 Task: For heading Use Montserrat with yellow colour.  font size for heading18,  'Change the font style of data to'Montserrat and font size to 9,  Change the alignment of both headline & data to Align right In the sheet  Attendance Sheet for Weekly Trackingbook
Action: Mouse moved to (85, 158)
Screenshot: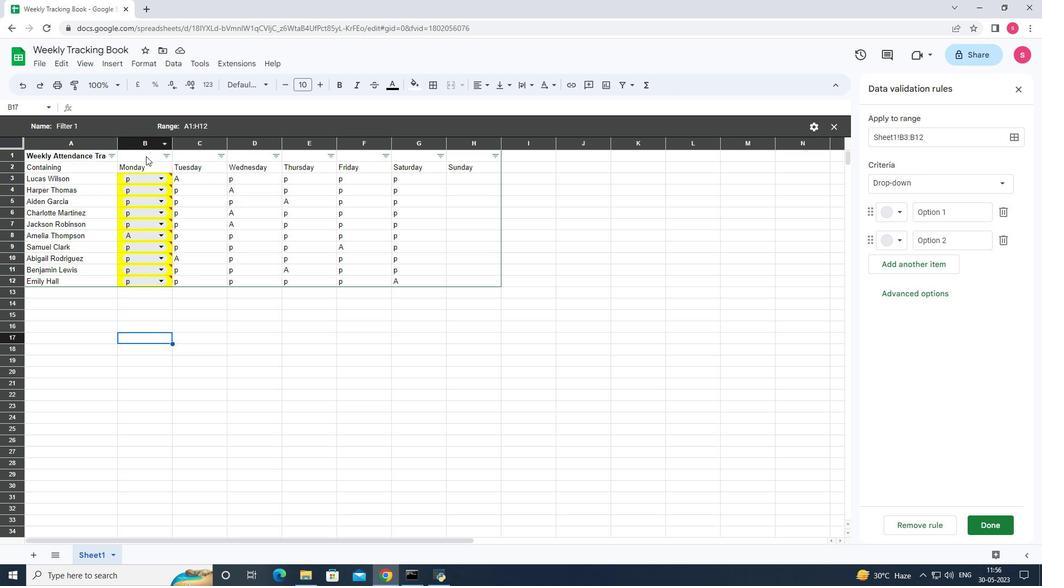 
Action: Mouse pressed left at (85, 158)
Screenshot: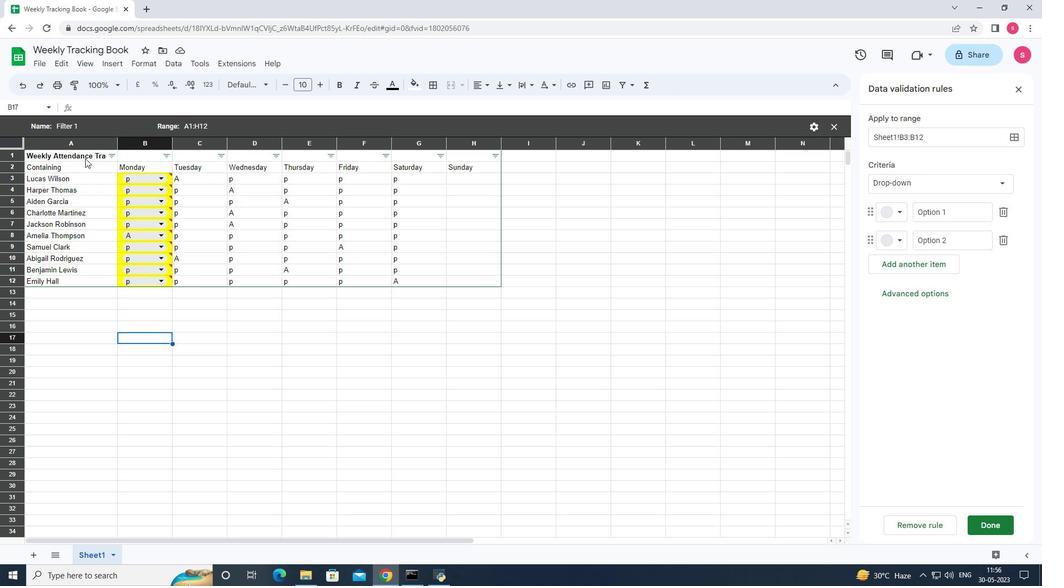 
Action: Mouse moved to (265, 84)
Screenshot: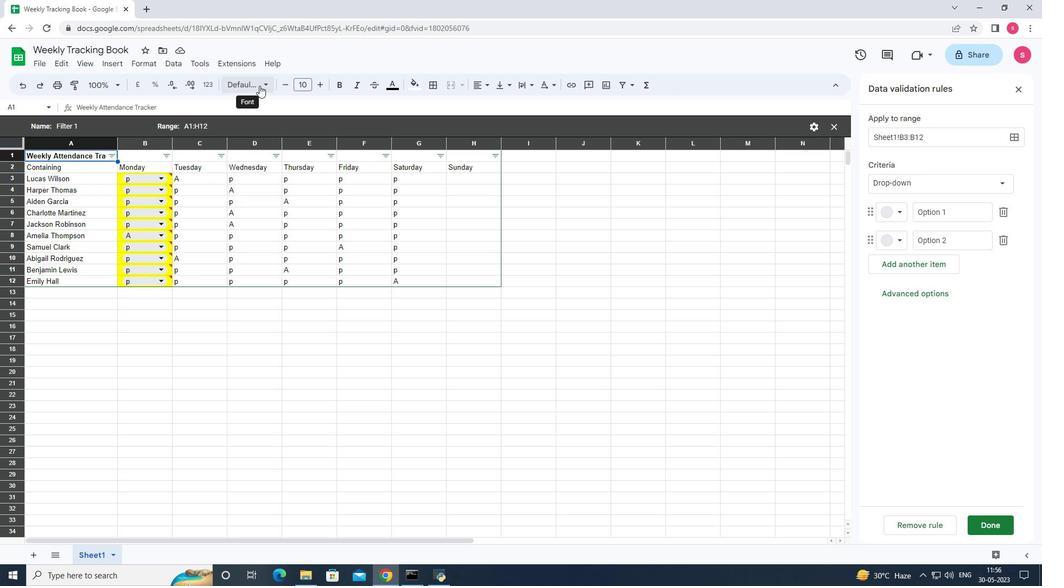 
Action: Mouse pressed left at (265, 84)
Screenshot: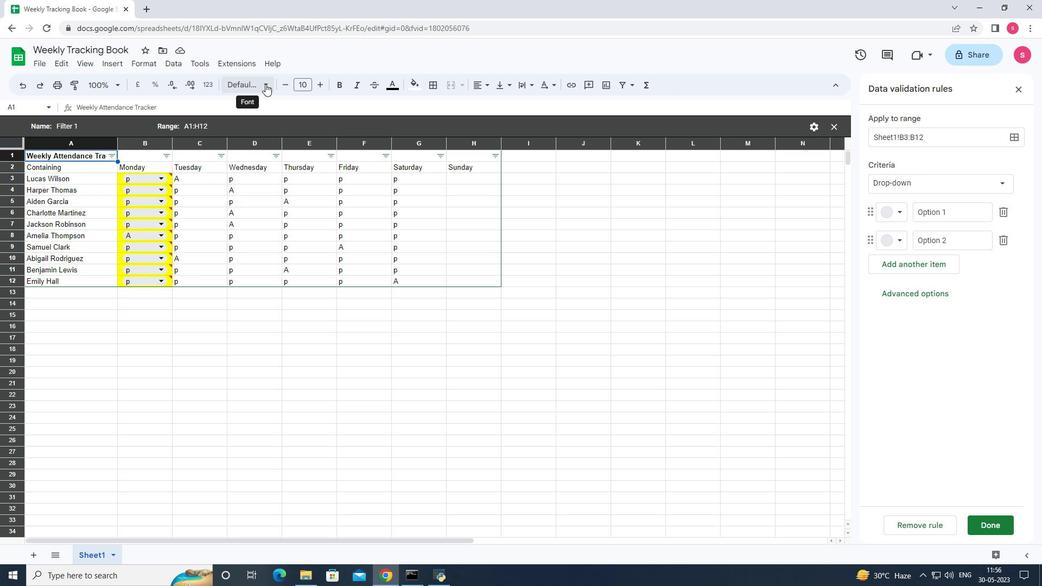
Action: Mouse moved to (271, 520)
Screenshot: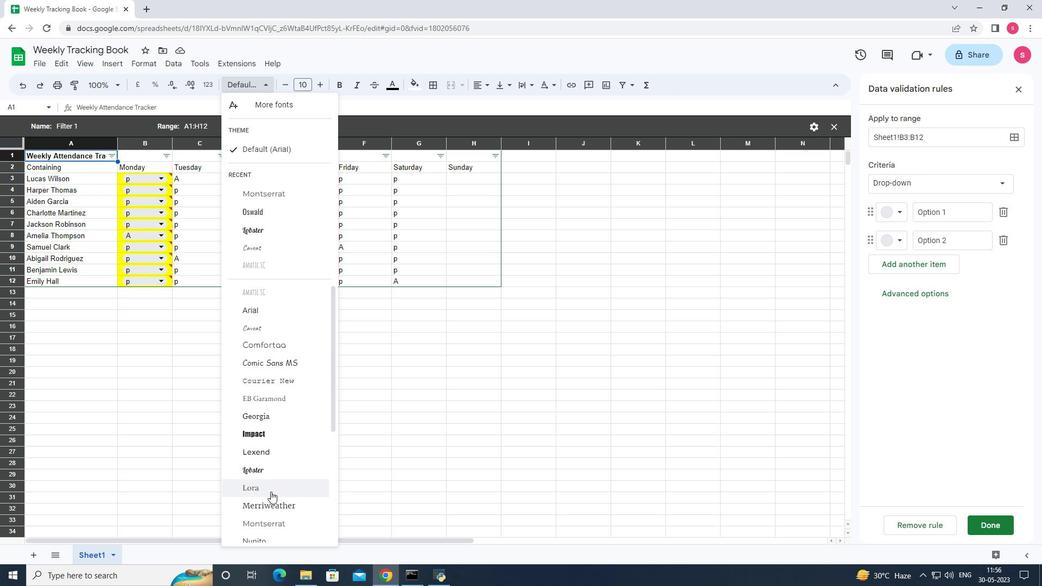 
Action: Mouse pressed left at (271, 520)
Screenshot: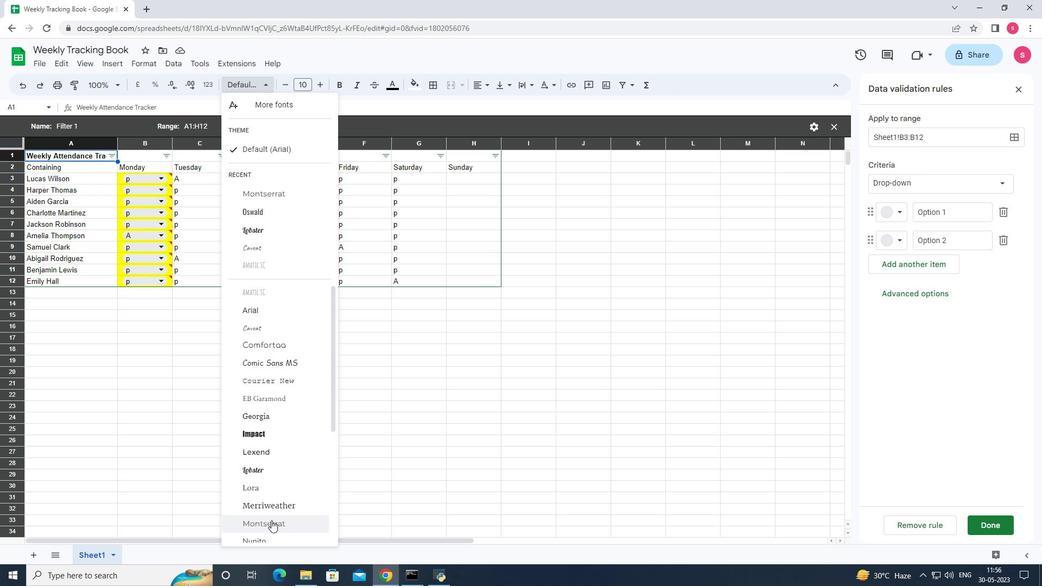 
Action: Mouse moved to (396, 87)
Screenshot: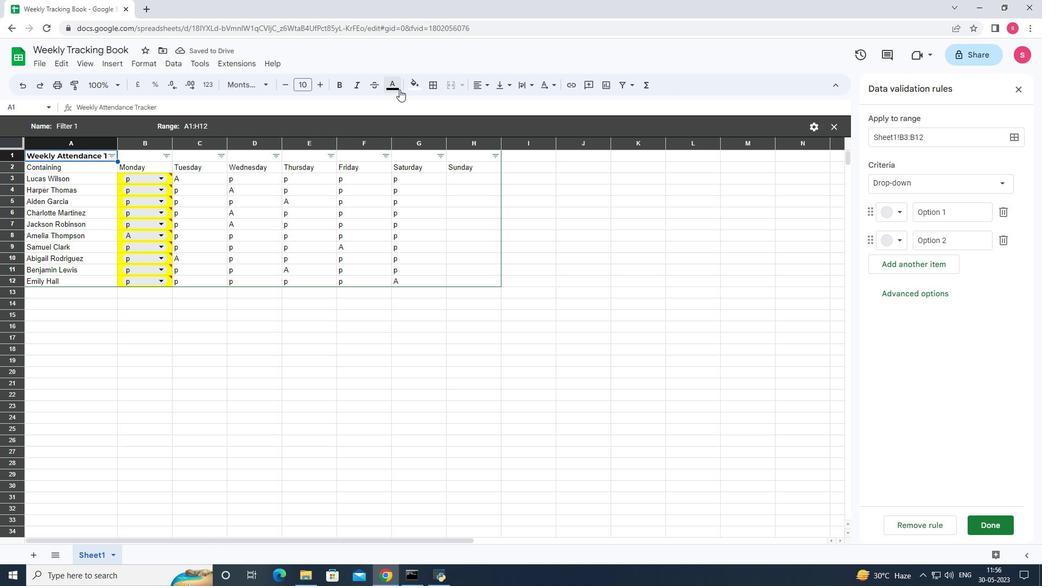 
Action: Mouse pressed left at (396, 87)
Screenshot: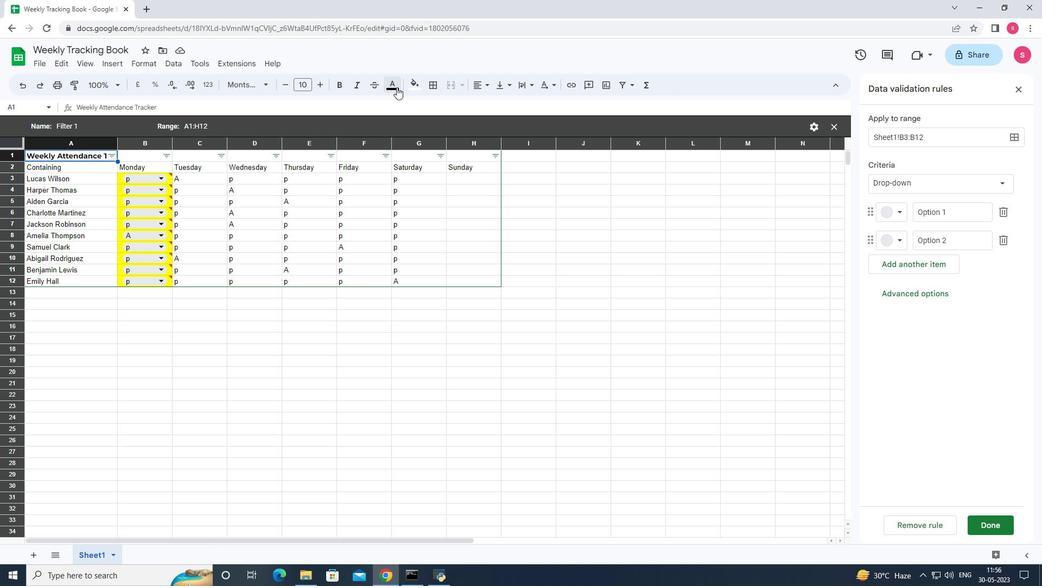 
Action: Mouse moved to (433, 137)
Screenshot: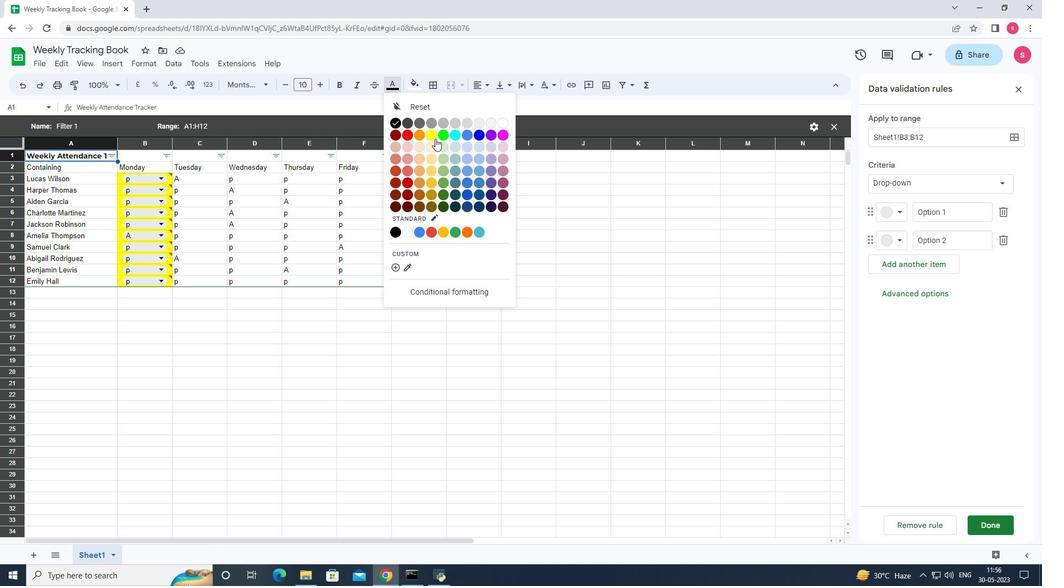 
Action: Mouse pressed left at (433, 137)
Screenshot: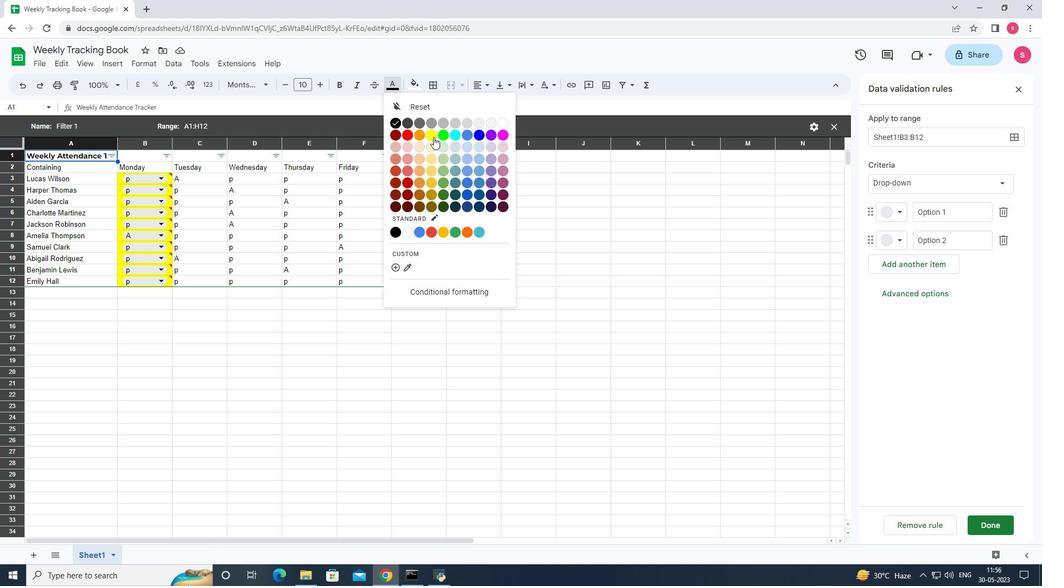 
Action: Mouse moved to (320, 85)
Screenshot: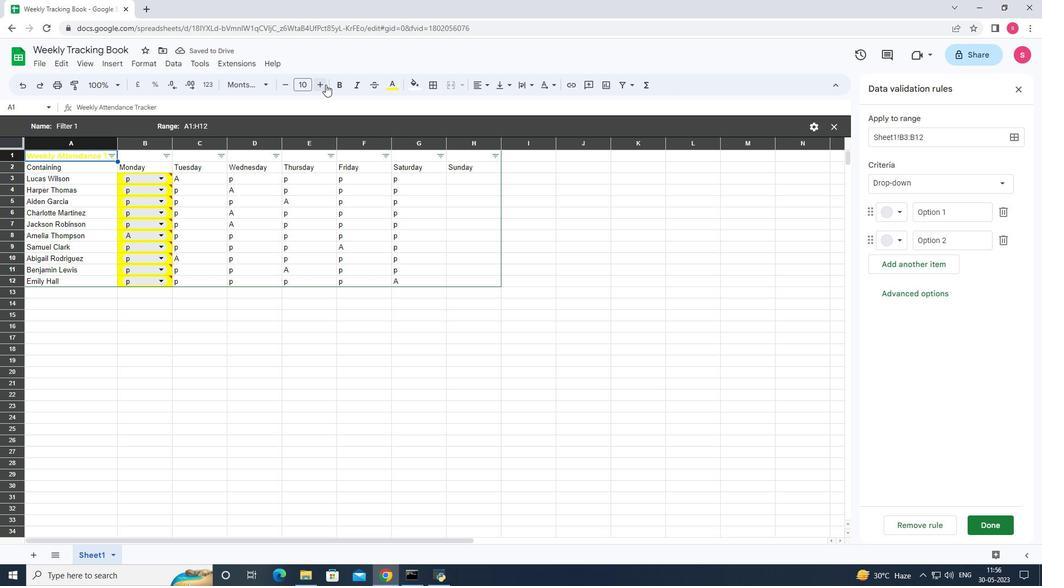 
Action: Mouse pressed left at (320, 85)
Screenshot: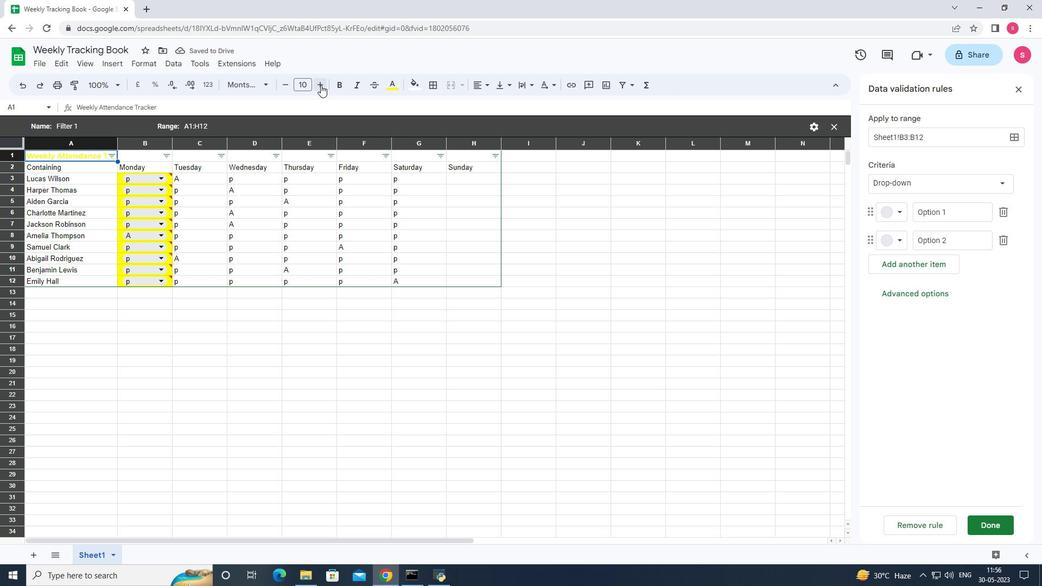 
Action: Mouse pressed left at (320, 85)
Screenshot: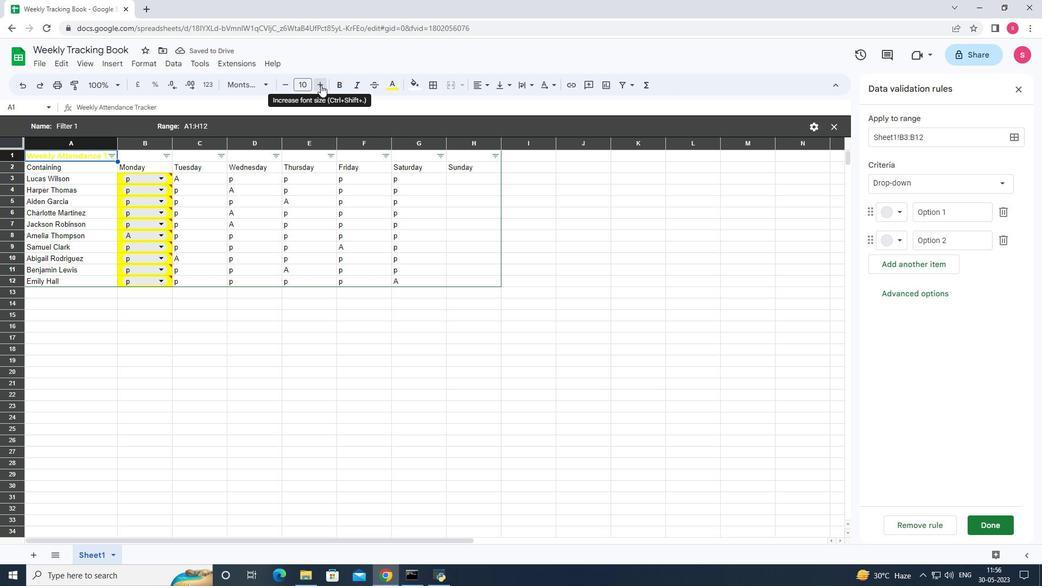 
Action: Mouse pressed left at (320, 85)
Screenshot: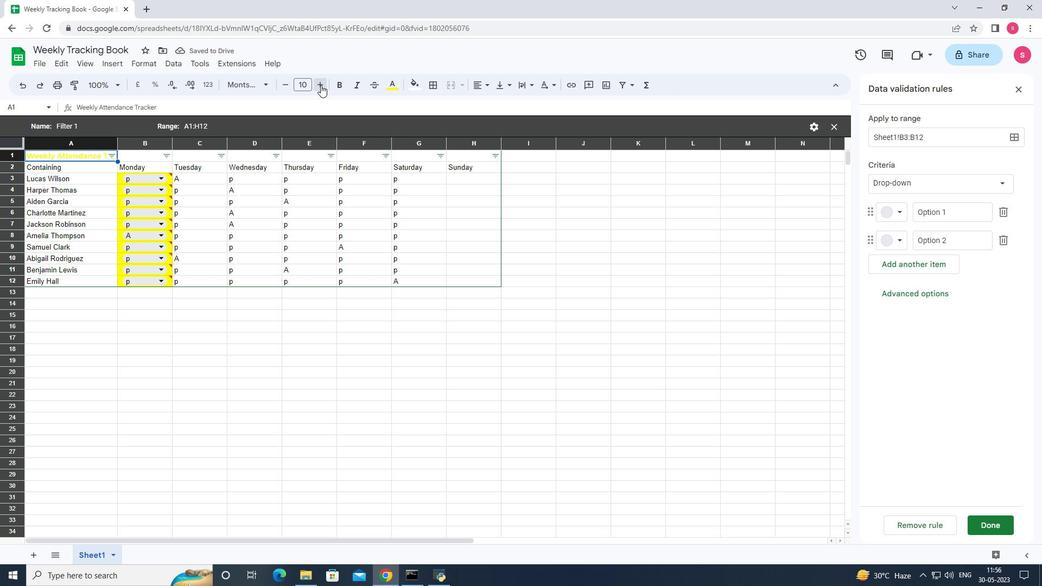 
Action: Mouse pressed left at (320, 85)
Screenshot: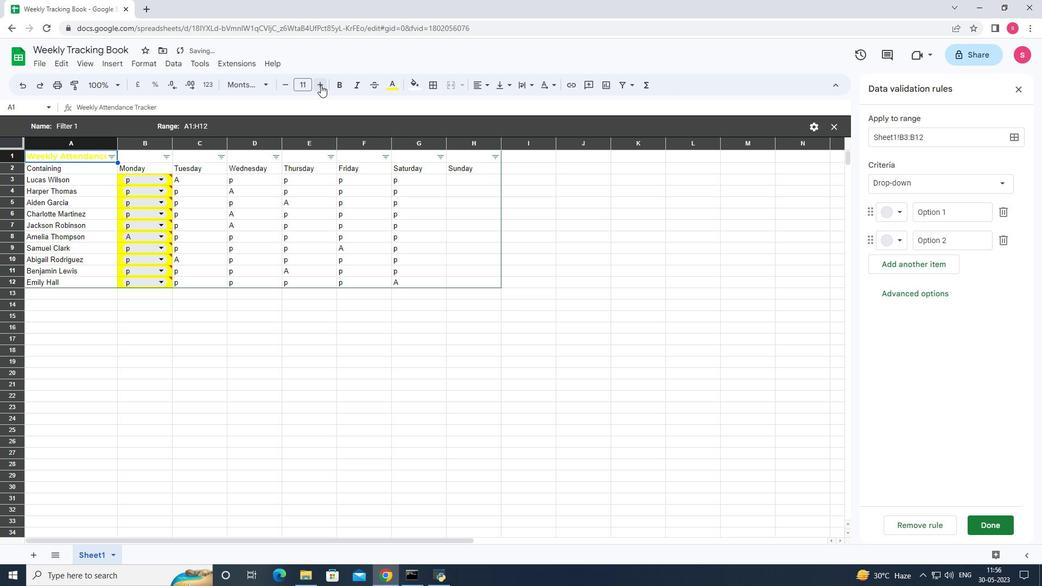
Action: Mouse pressed left at (320, 85)
Screenshot: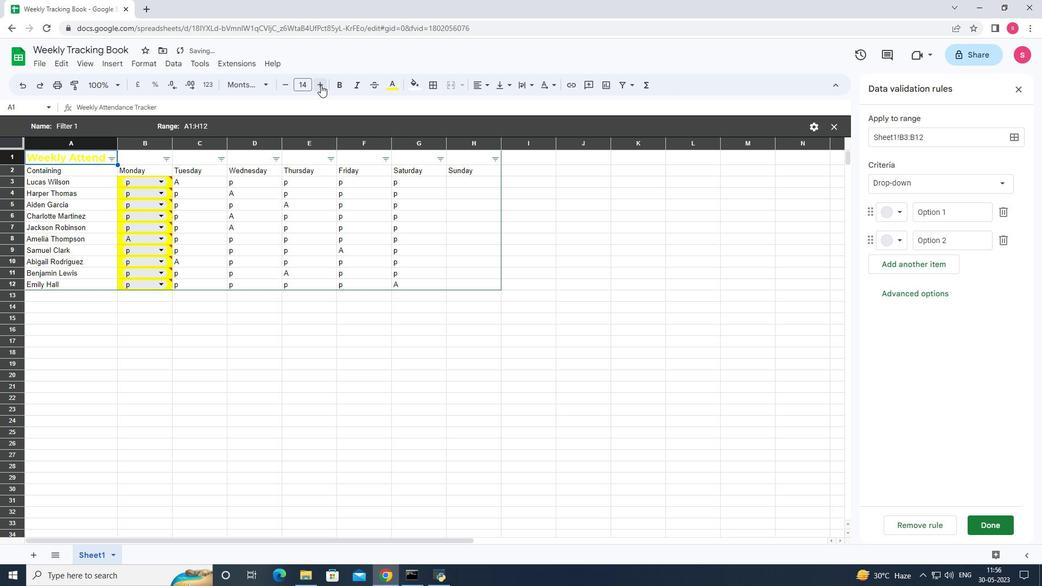 
Action: Mouse pressed left at (320, 85)
Screenshot: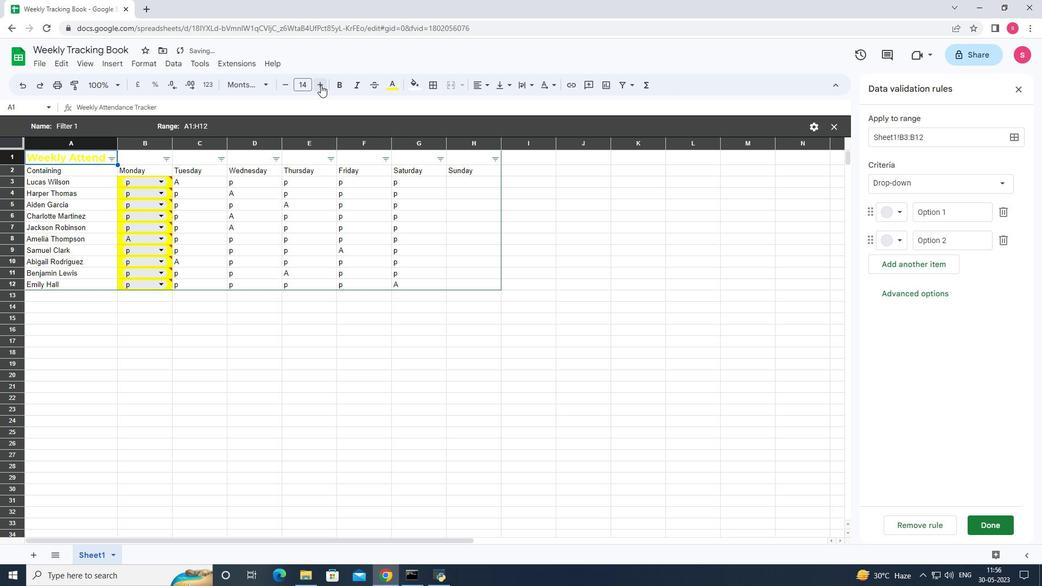 
Action: Mouse pressed left at (320, 85)
Screenshot: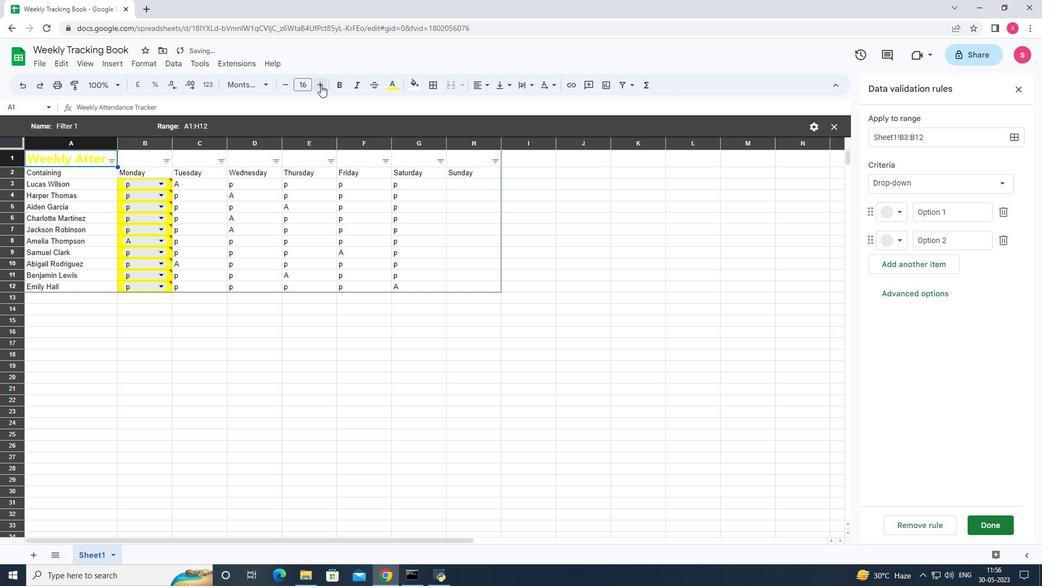 
Action: Mouse pressed left at (320, 85)
Screenshot: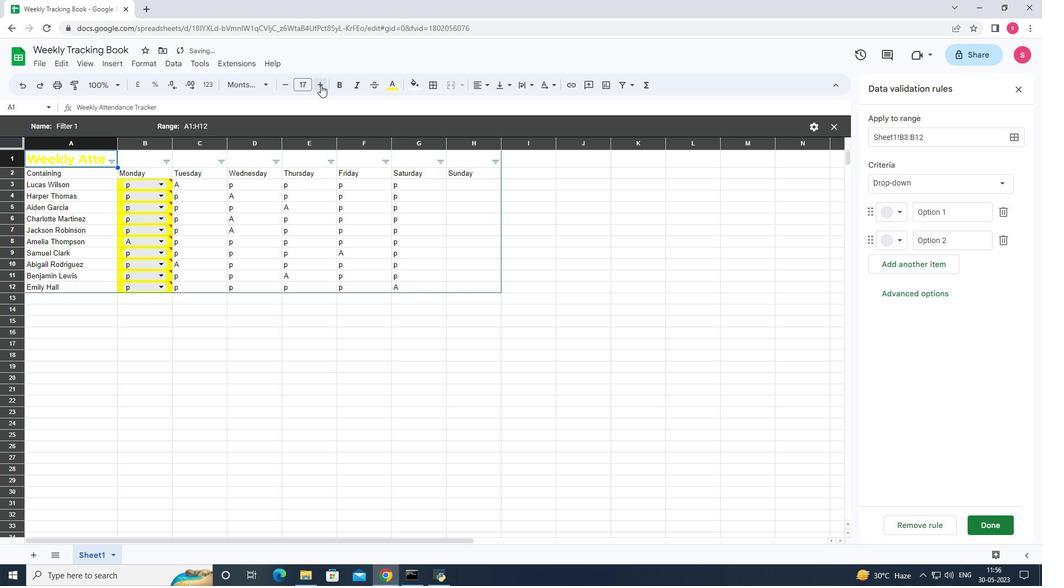 
Action: Mouse moved to (79, 175)
Screenshot: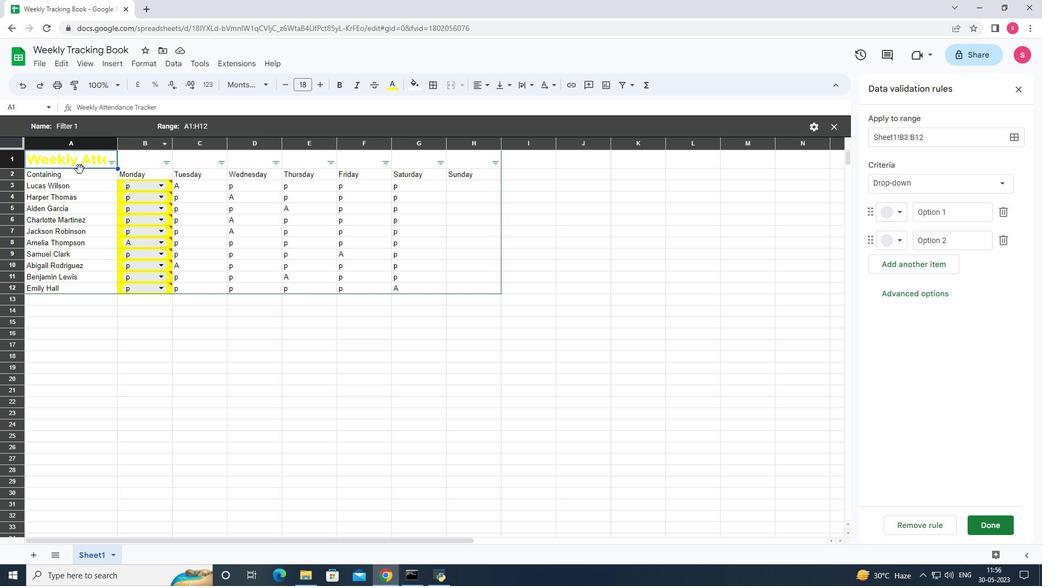 
Action: Mouse pressed left at (79, 175)
Screenshot: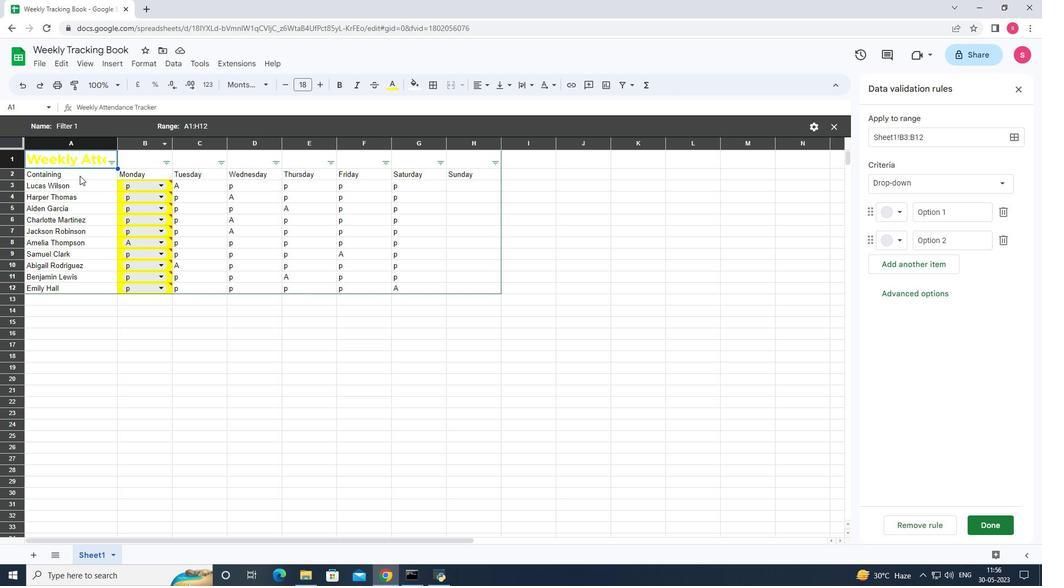 
Action: Mouse moved to (265, 85)
Screenshot: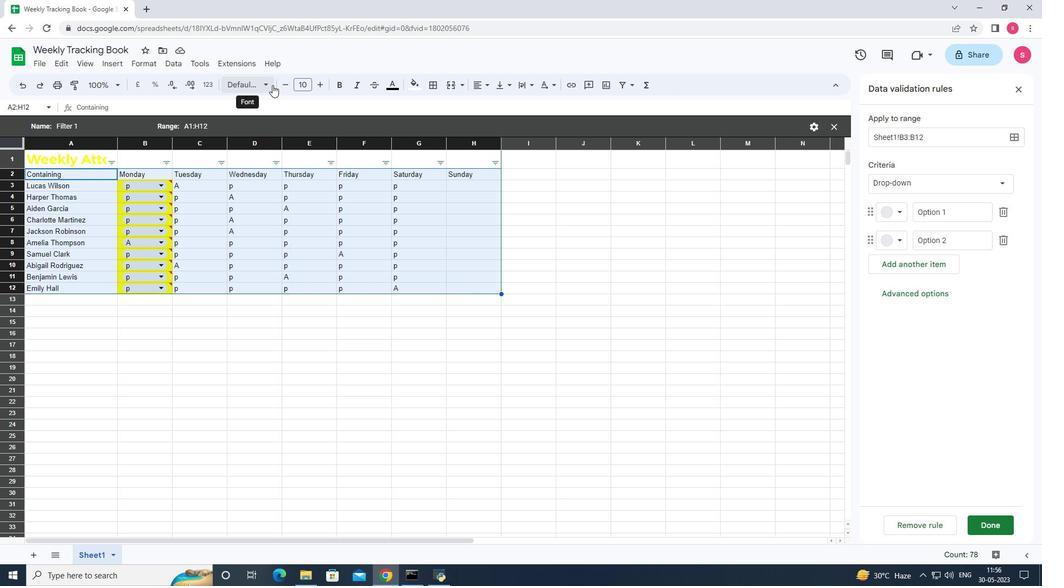 
Action: Mouse pressed left at (265, 85)
Screenshot: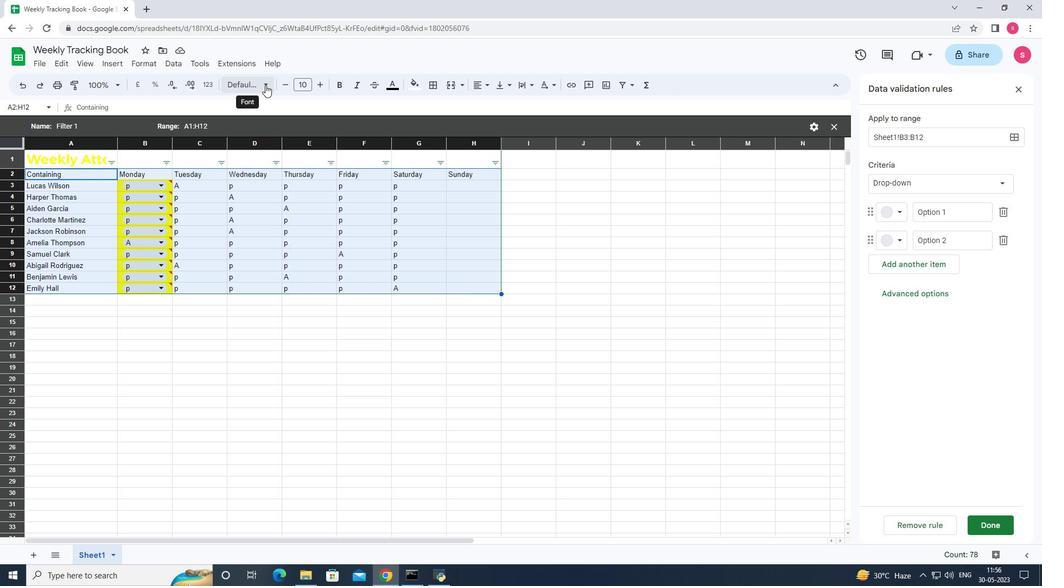 
Action: Mouse moved to (278, 518)
Screenshot: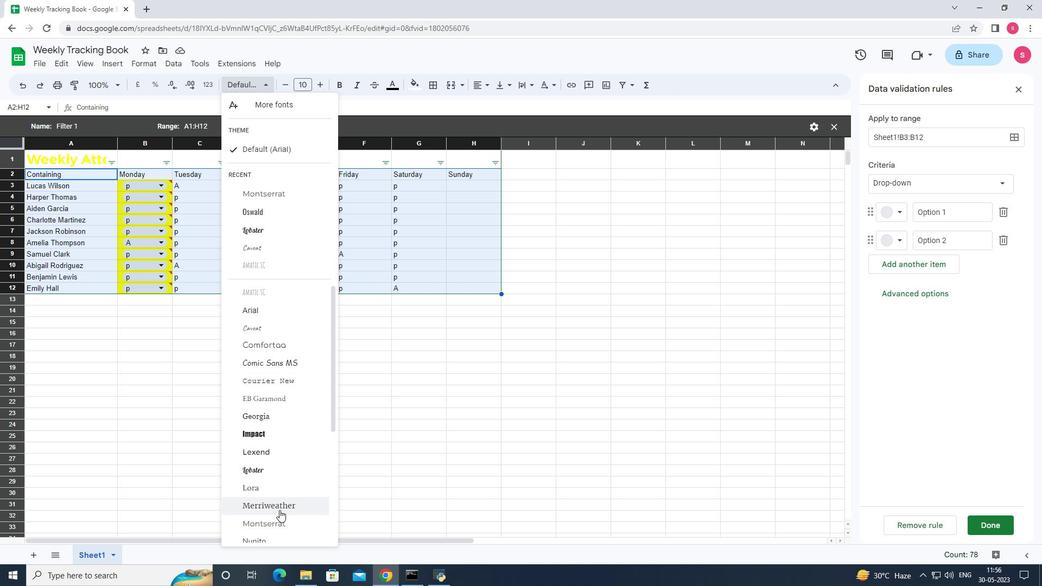 
Action: Mouse pressed left at (278, 518)
Screenshot: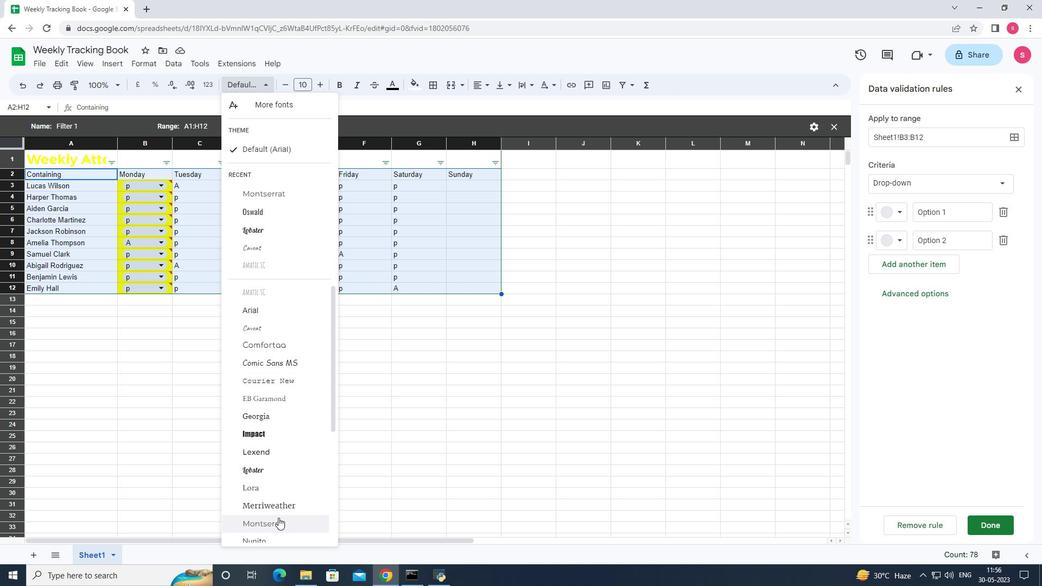 
Action: Mouse moved to (284, 84)
Screenshot: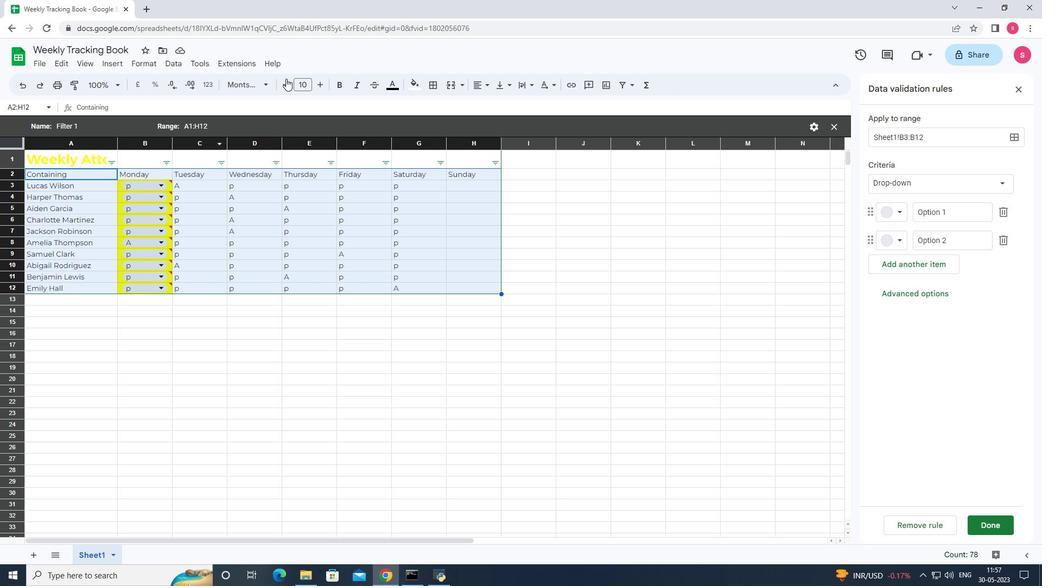 
Action: Mouse pressed left at (284, 84)
Screenshot: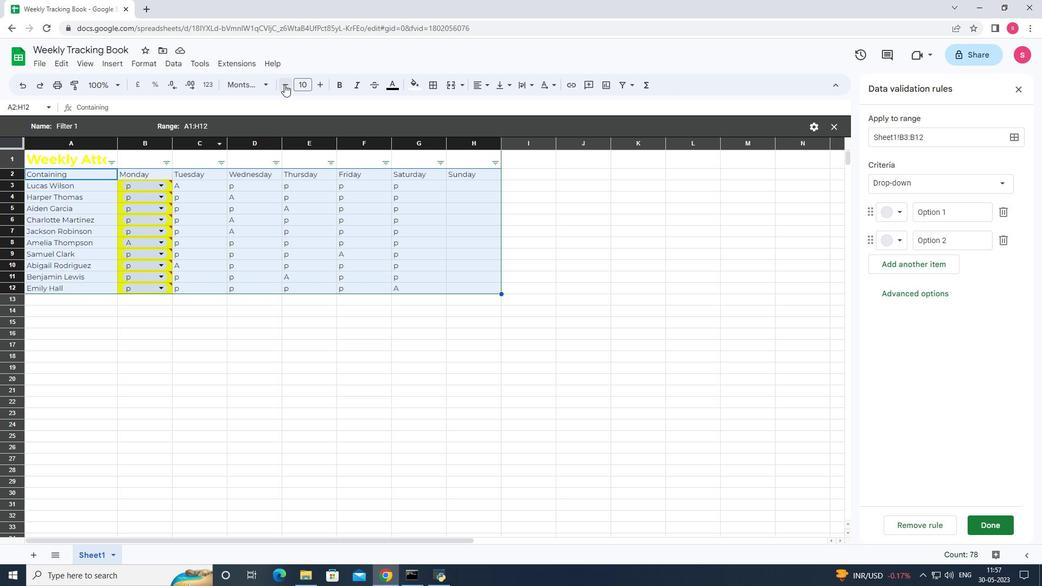 
Action: Mouse moved to (91, 160)
Screenshot: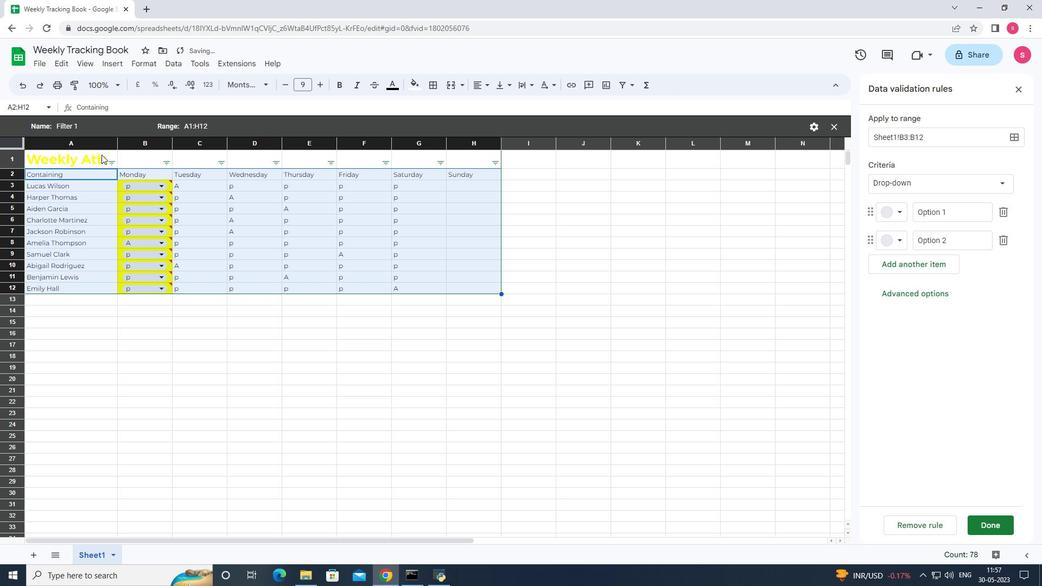 
Action: Mouse pressed left at (91, 160)
Screenshot: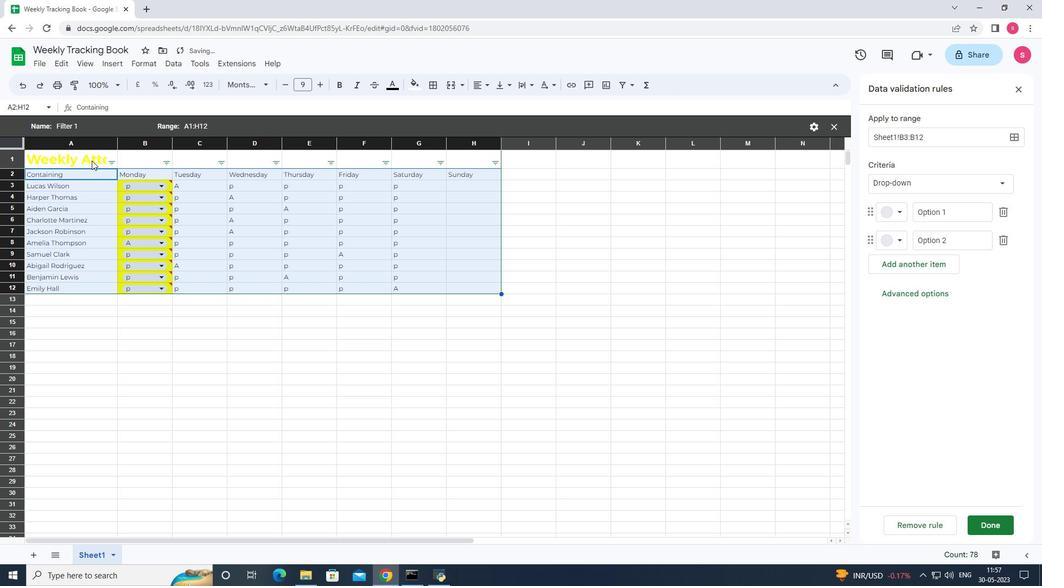 
Action: Mouse moved to (448, 85)
Screenshot: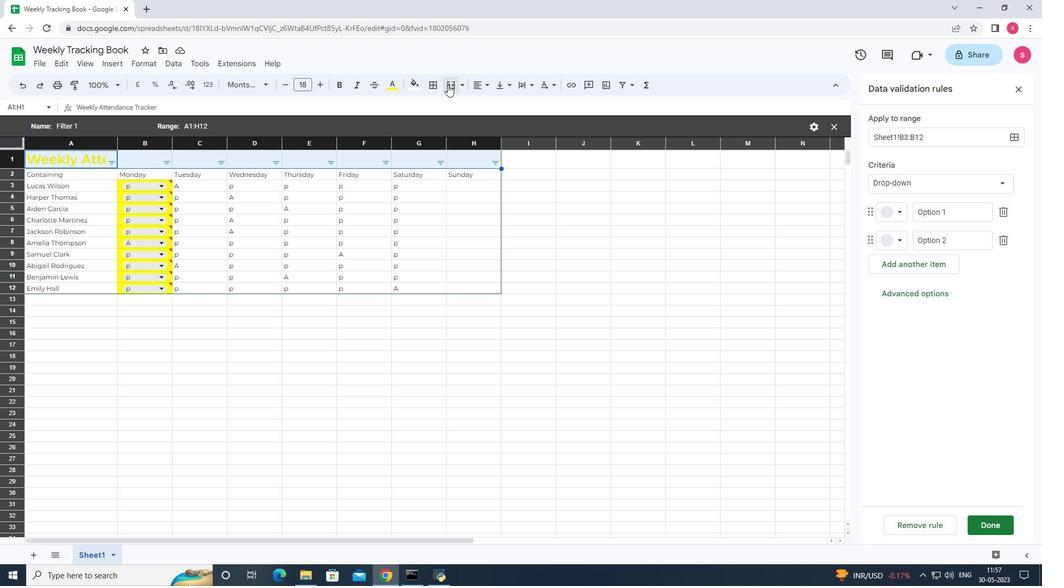 
Action: Mouse pressed left at (448, 85)
Screenshot: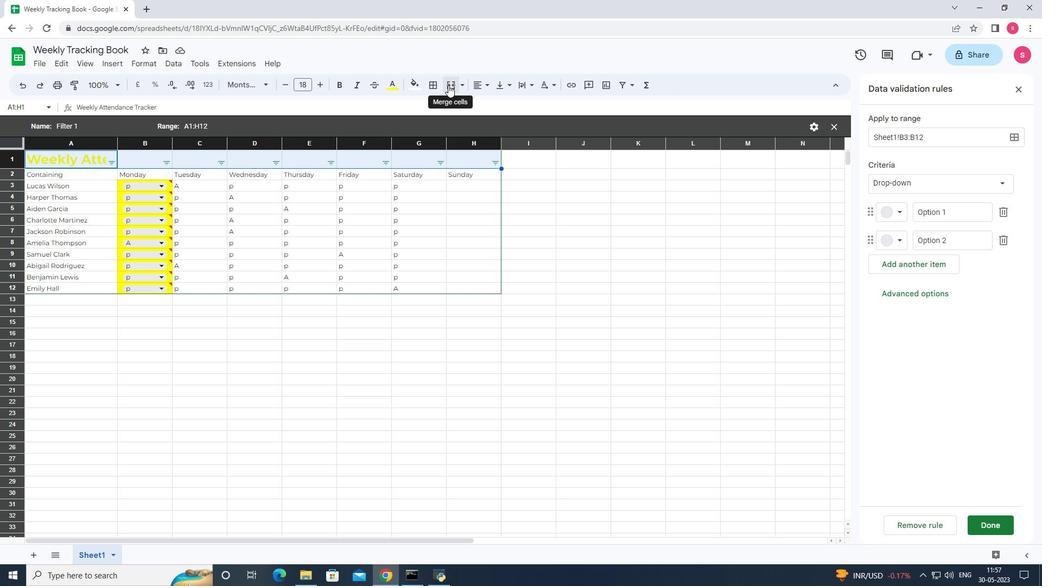 
Action: Mouse moved to (255, 183)
Screenshot: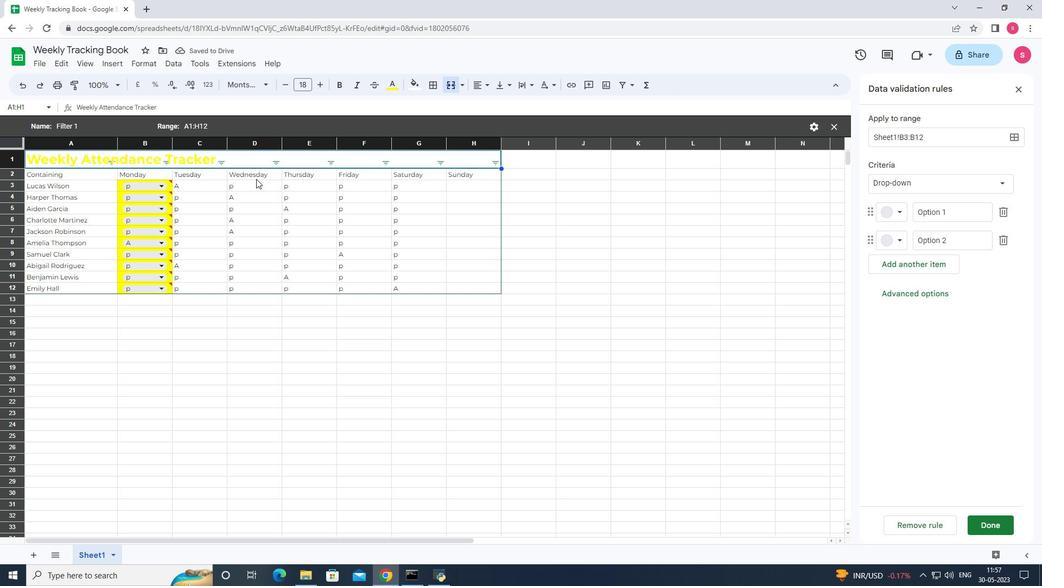 
Action: Mouse pressed left at (255, 183)
Screenshot: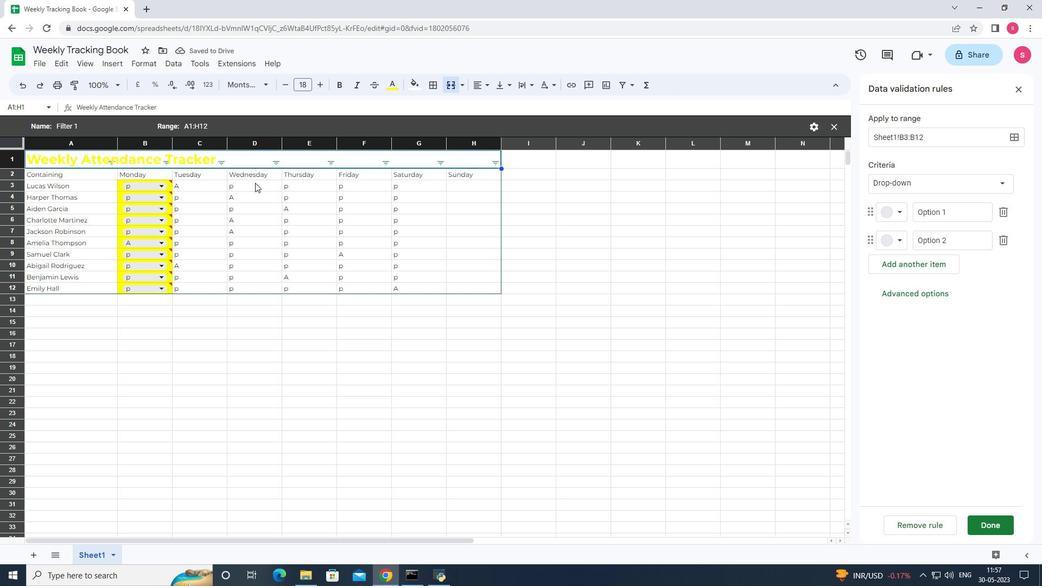 
Action: Mouse moved to (97, 158)
Screenshot: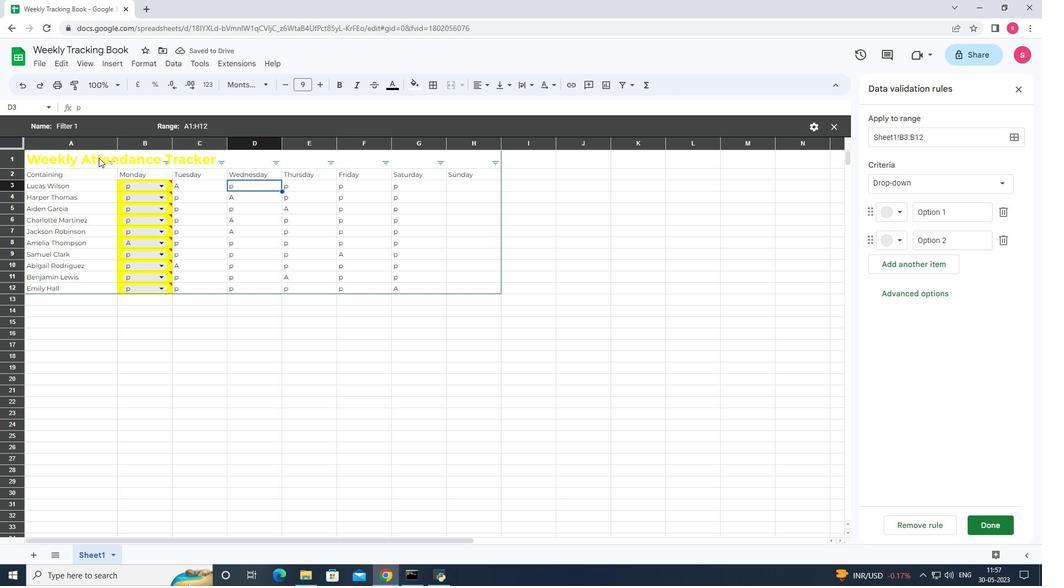 
Action: Mouse pressed left at (97, 158)
Screenshot: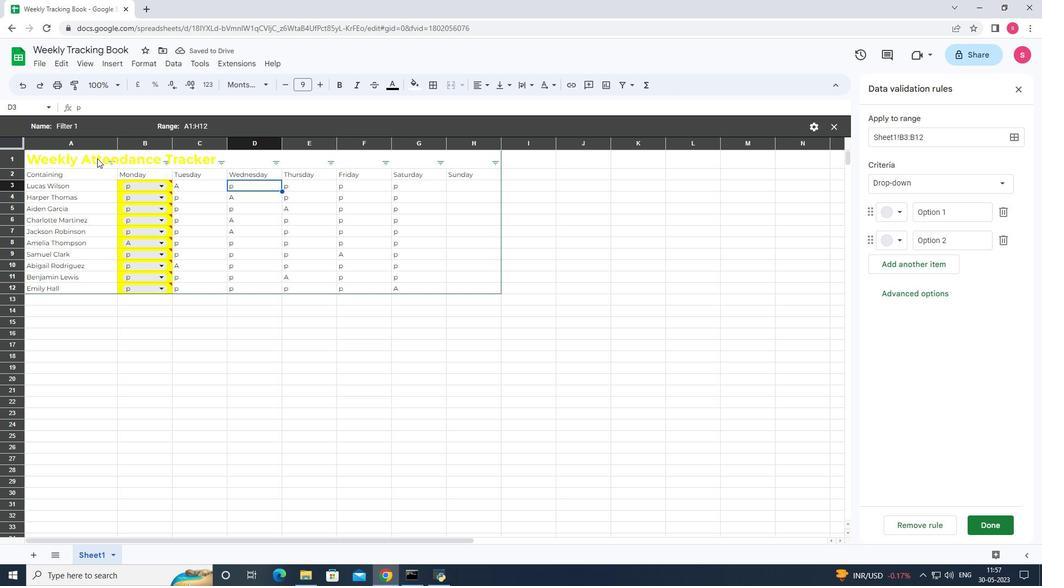 
Action: Mouse pressed left at (97, 158)
Screenshot: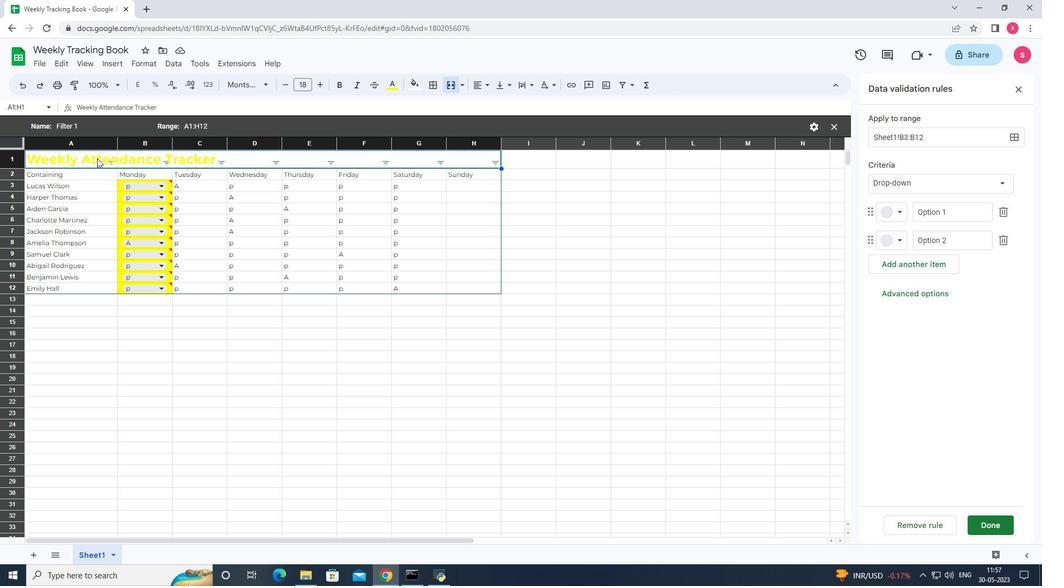 
Action: Mouse moved to (489, 85)
Screenshot: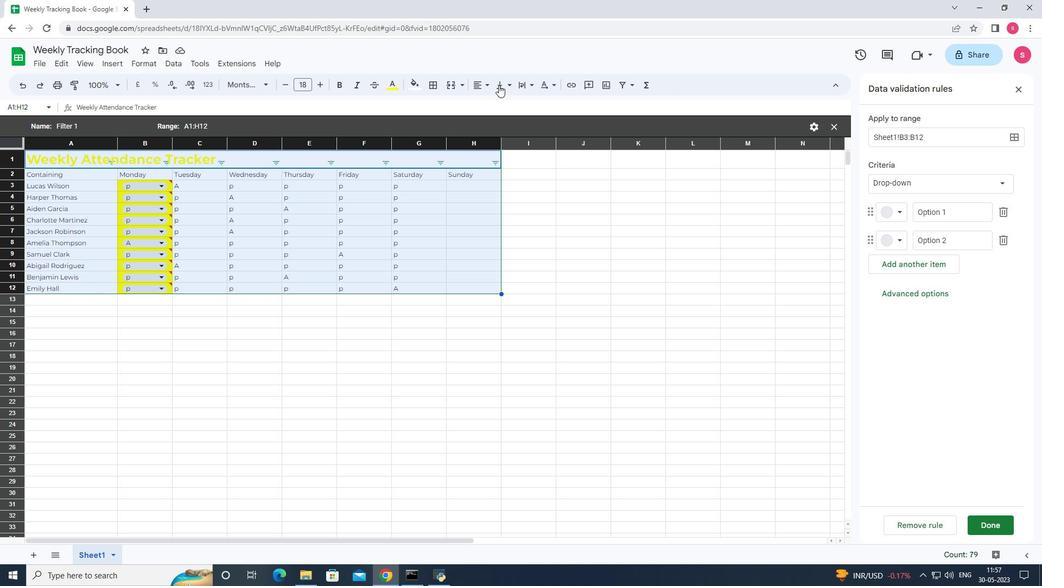 
Action: Mouse pressed left at (489, 85)
Screenshot: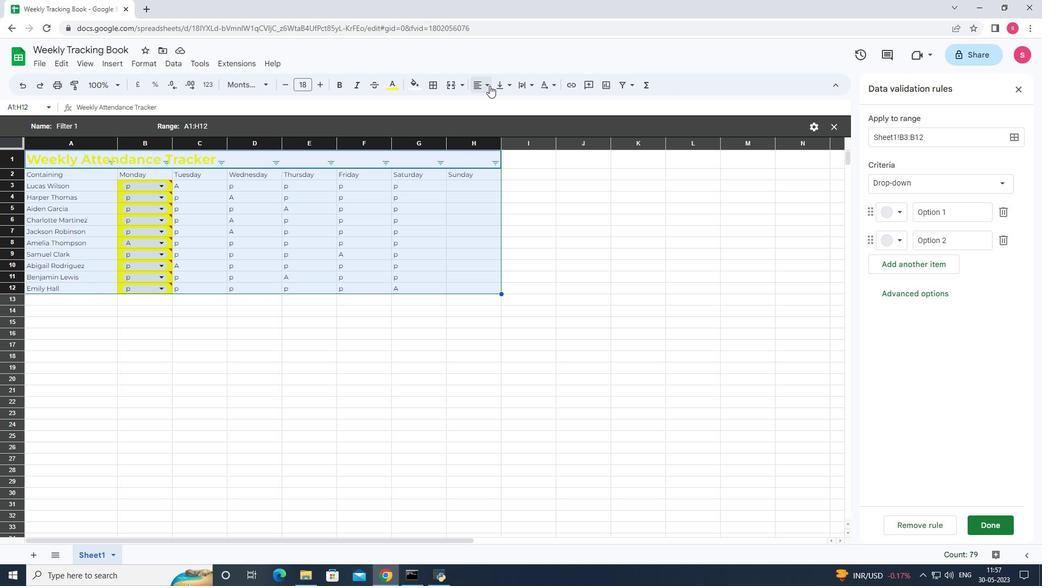 
Action: Mouse moved to (515, 107)
Screenshot: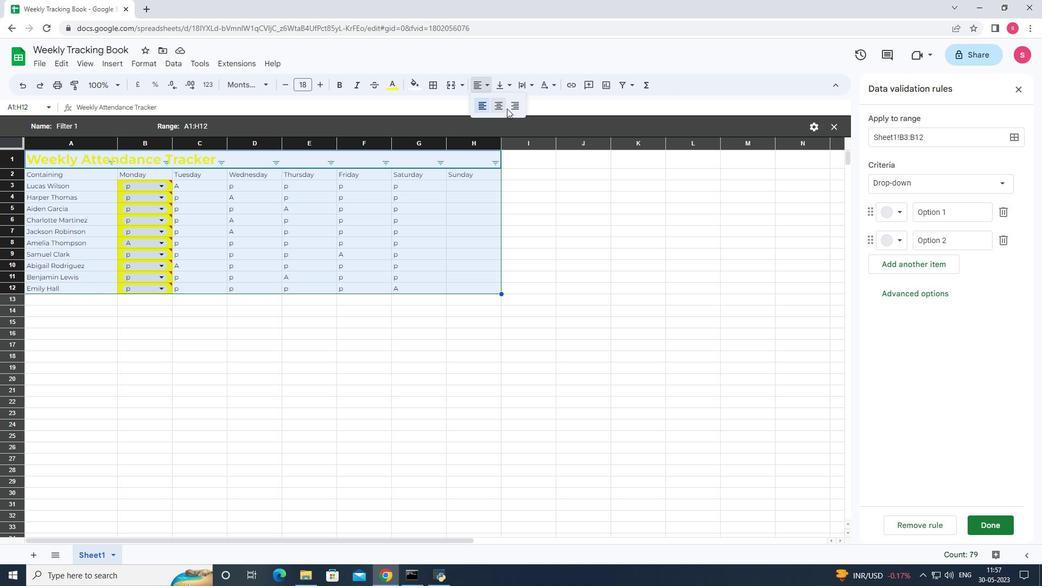 
Action: Mouse pressed left at (515, 107)
Screenshot: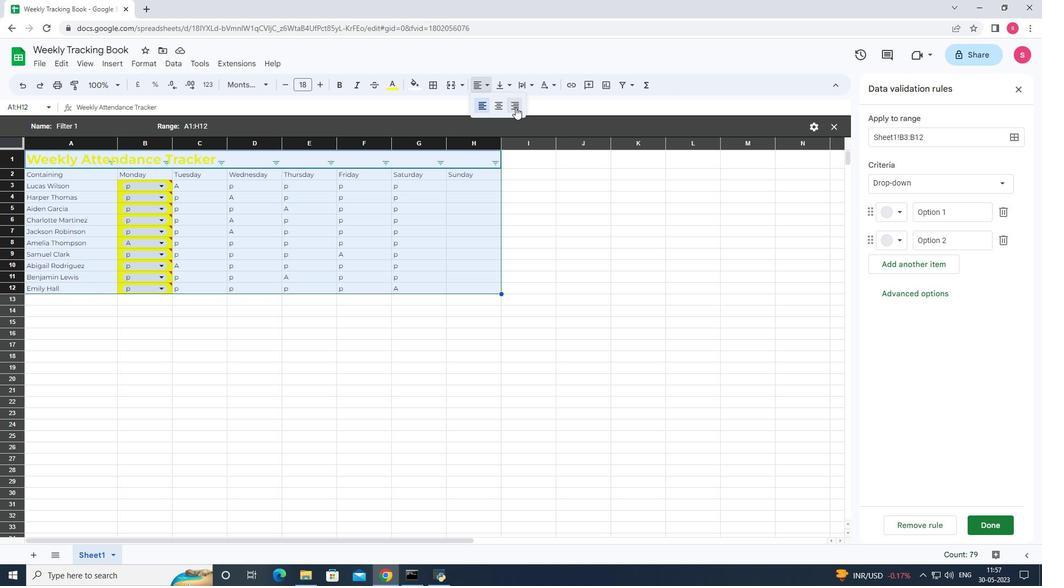 
Action: Mouse moved to (247, 317)
Screenshot: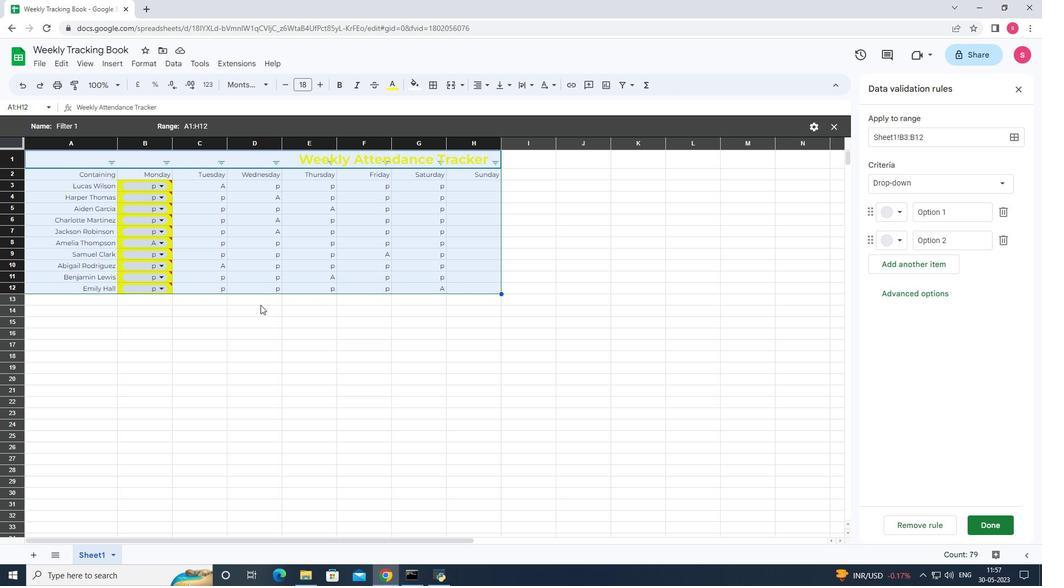 
Action: Mouse pressed left at (247, 317)
Screenshot: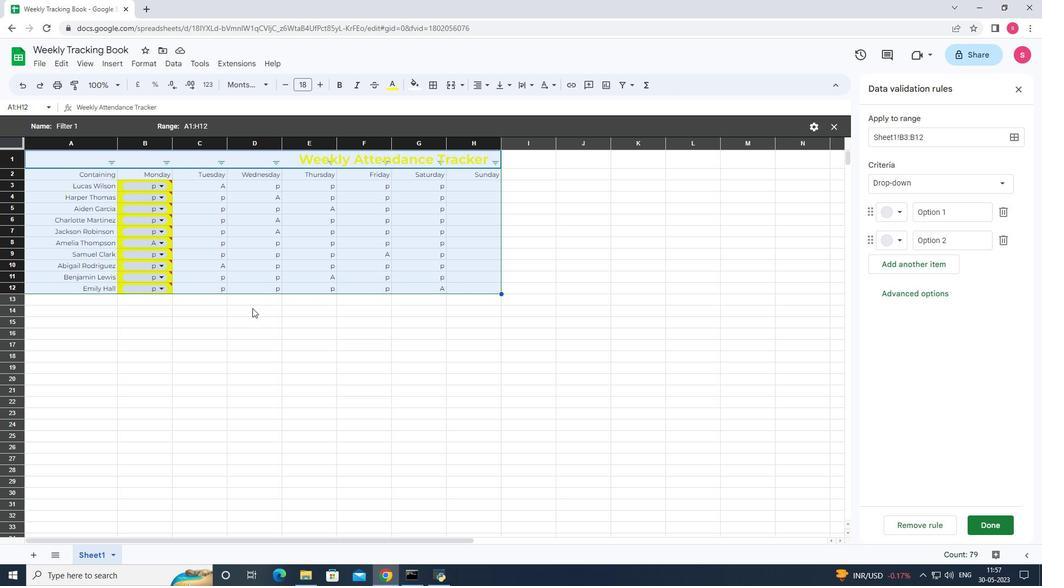 
Action: Mouse moved to (461, 350)
Screenshot: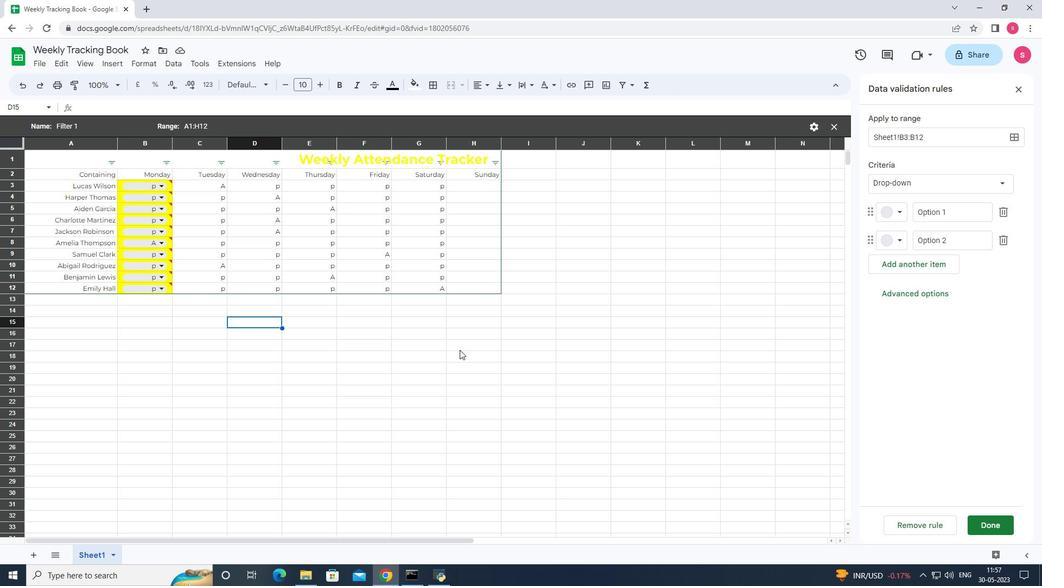
Action: Mouse pressed left at (461, 350)
Screenshot: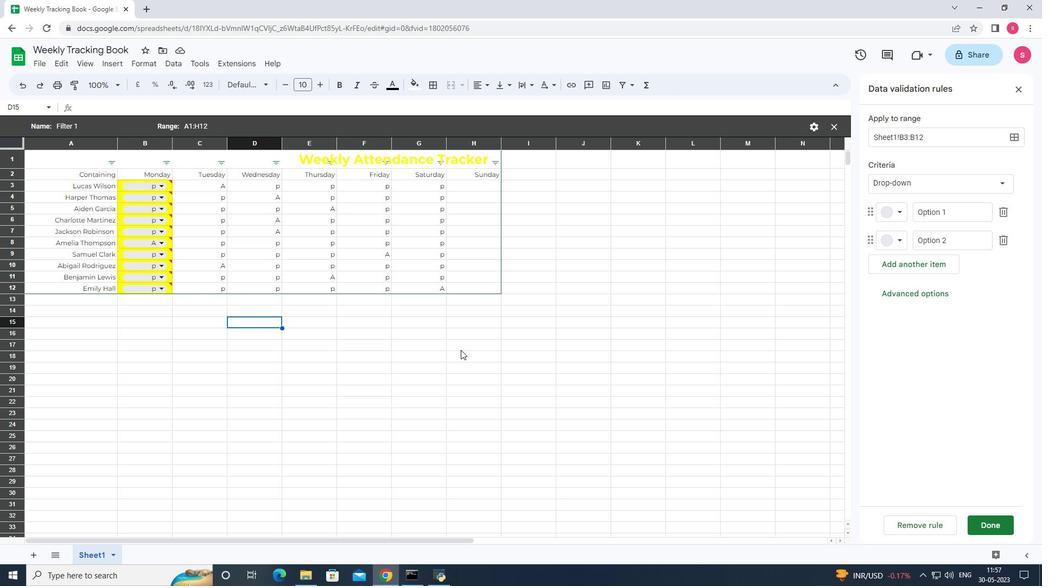 
Action: Mouse moved to (452, 336)
Screenshot: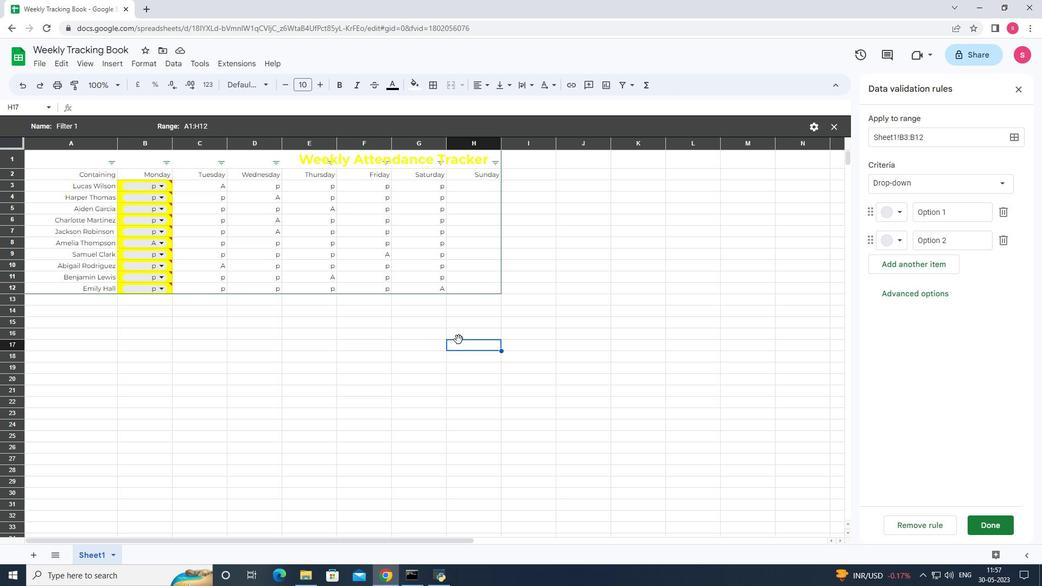 
Action: Key pressed ctrl+S
Screenshot: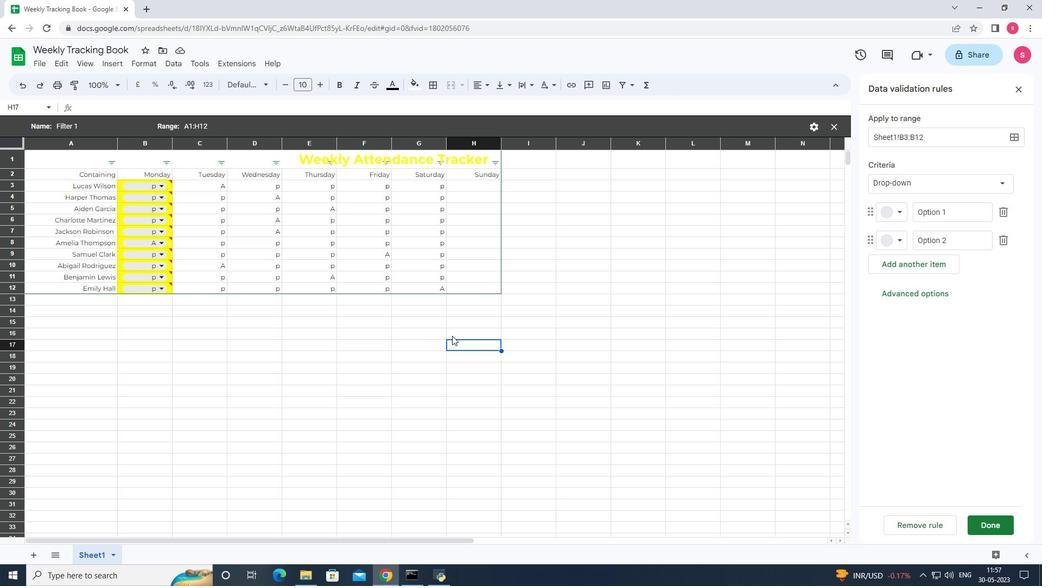
